 Task: Advanced Features: Create a video with custom 3D metadata for VR.
Action: Mouse moved to (573, 525)
Screenshot: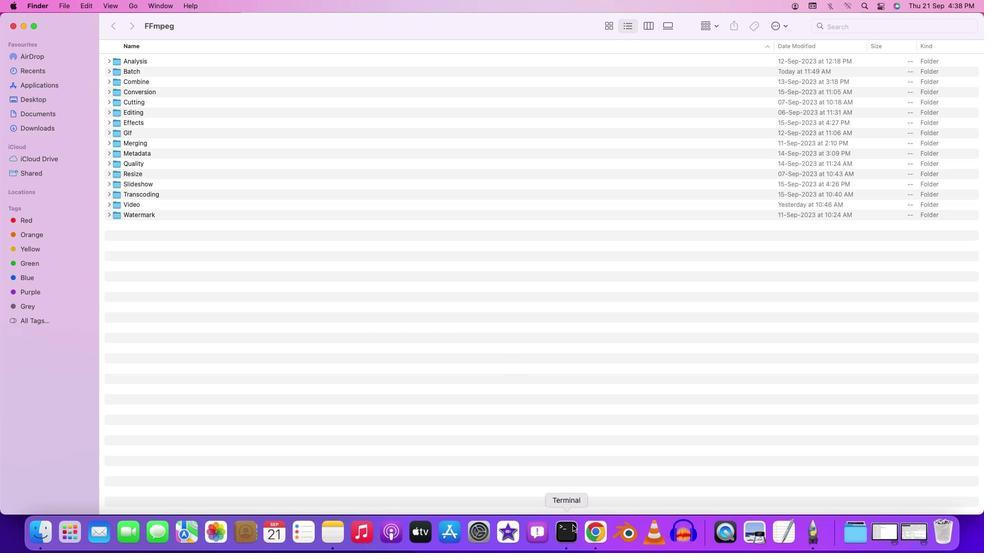
Action: Mouse pressed right at (573, 525)
Screenshot: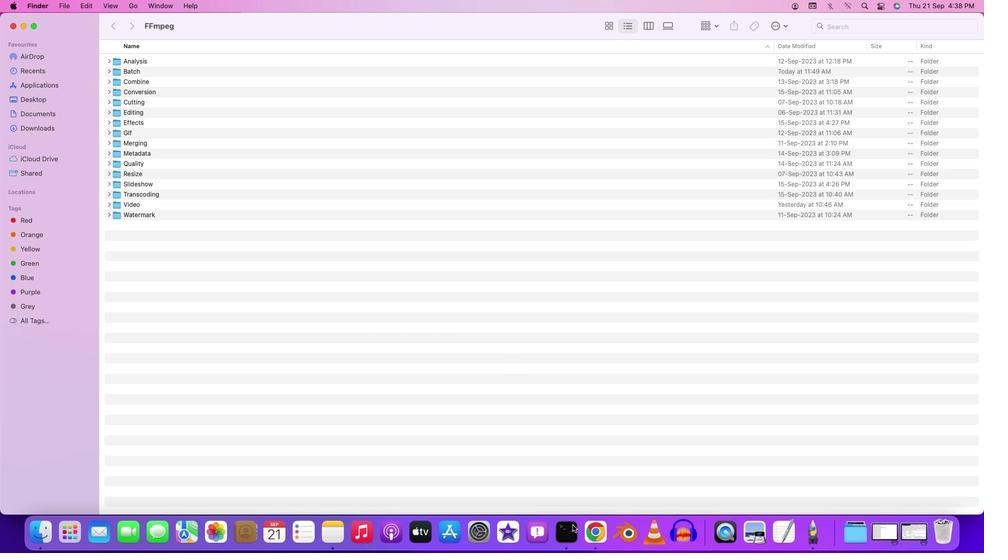 
Action: Mouse moved to (575, 410)
Screenshot: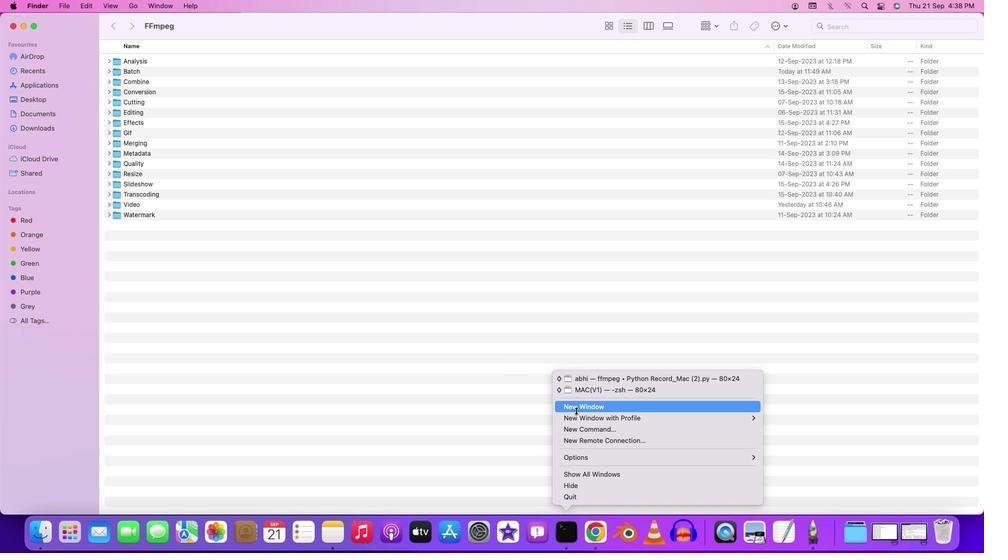 
Action: Mouse pressed left at (575, 410)
Screenshot: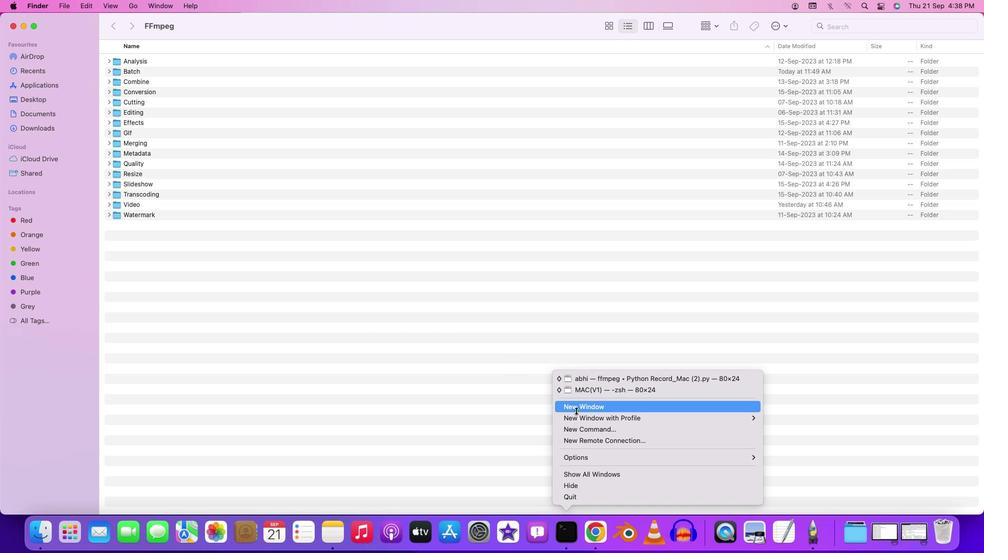 
Action: Mouse moved to (164, 71)
Screenshot: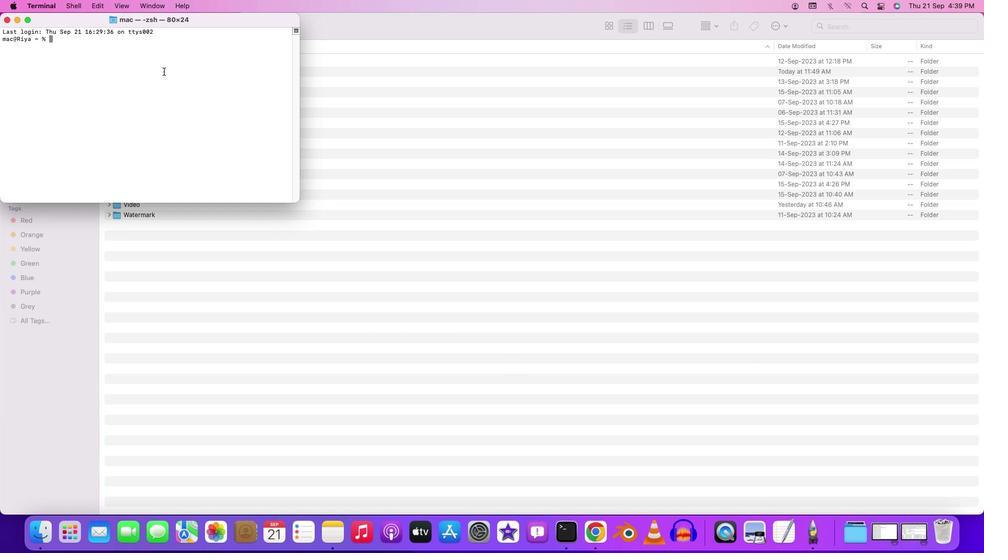 
Action: Mouse pressed left at (164, 71)
Screenshot: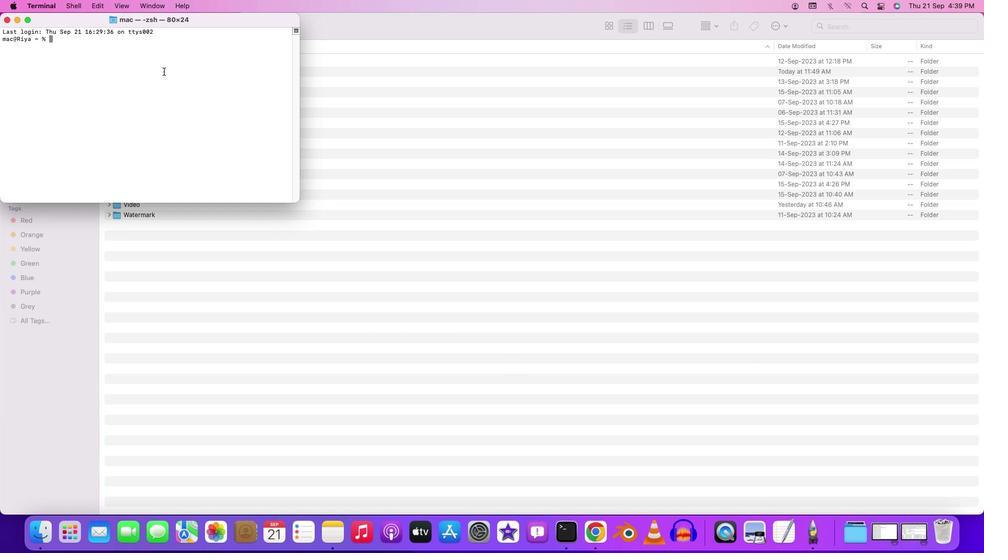 
Action: Key pressed 'c''d'Key.space'd''e''s''k''t''o''p'Key.enter'c''d'Key.space'f''f''m''p''e''g'Key.enter'c''d'Key.space'c'Key.backspace'b''a''t''c''h'Key.enter'c''d'Key.space'v''i''d''e''o'Key.enter'f''f''m''p''e''g'Key.space'-''i'Key.space'i''n''p''u''t'Key.shift'_''v''i''d''e''o''.''m''p''4'Key.space'i'Key.backspace'-''i'Key.space'm''e''t''a''d''a''t''a''.''c'Key.backspace'x''m''l'Key.space'-''c'Key.shift':''v'Key.space'c''o''p''y'Key.space'-''c'Key.shift':''a'Key.leftKey.leftKey.rightKey.rightKey.rightKey.rightKey.rightKey.rightKey.rightKey.space'c''o''p''y'Key.space'-''m''a''p'Key.shift'_''m''e''t''a''d''a''t''a'Key.leftKey.leftKey.leftKey.leftKey.leftKey.leftKey.leftKey.leftKey.leftKey.leftKey.leftKey.leftKey.leftKey.leftKey.leftKey.leftKey.leftKey.leftKey.leftKey.rightKey.rightKey.rightKey.rightKey.rightKey.rightKey.rightKey.rightKey.rightKey.rightKey.rightKey.rightKey.rightKey.rightKey.rightKey.rightKey.rightKey.rightKey.rightKey.rightKey.rightKey.rightKey.space'1'Key.space'o''u''t''p''u''t'Key.shift'_''3''d'Key.shift'_''v''i''d''e''o''.''m''p''4'Key.enterKey.upKey.downKey.backspaceKey.backspaceKey.backspaceKey.backspaceKey.backspaceKey.backspaceKey.backspaceKey.backspaceKey.backspace'y'Key.enter
Screenshot: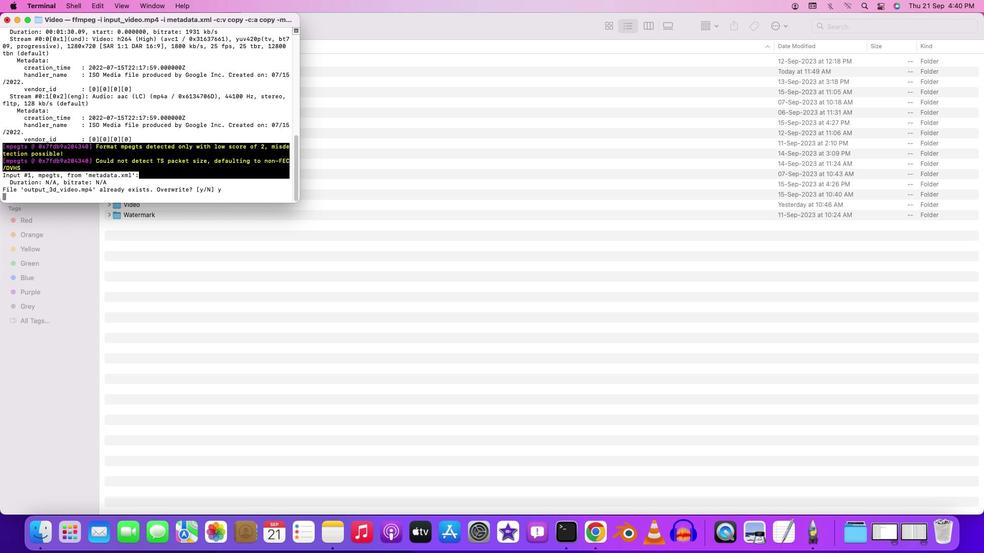 
Action: Mouse moved to (315, 362)
Screenshot: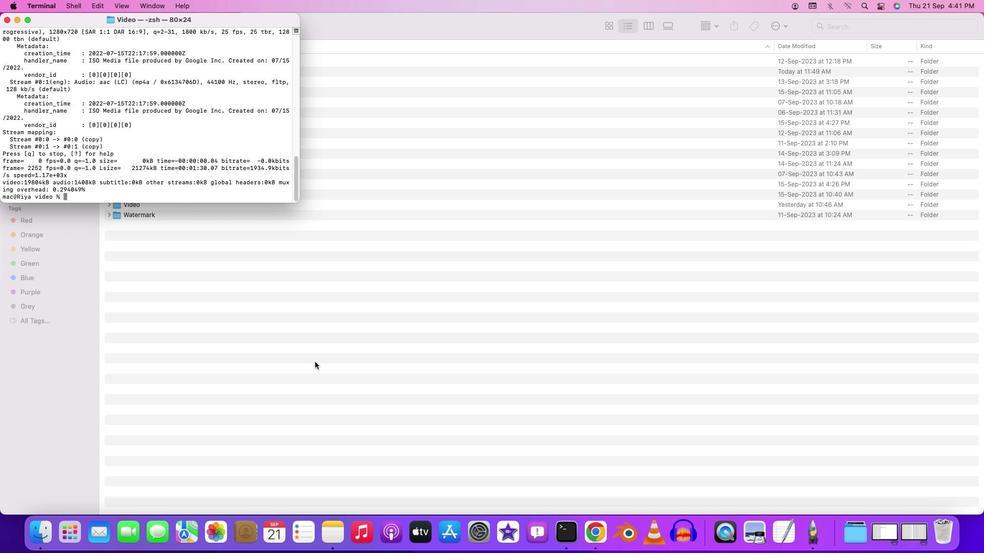 
